 Task: Add Hot Italian Chicken Sausage Links to the cart.
Action: Mouse moved to (22, 136)
Screenshot: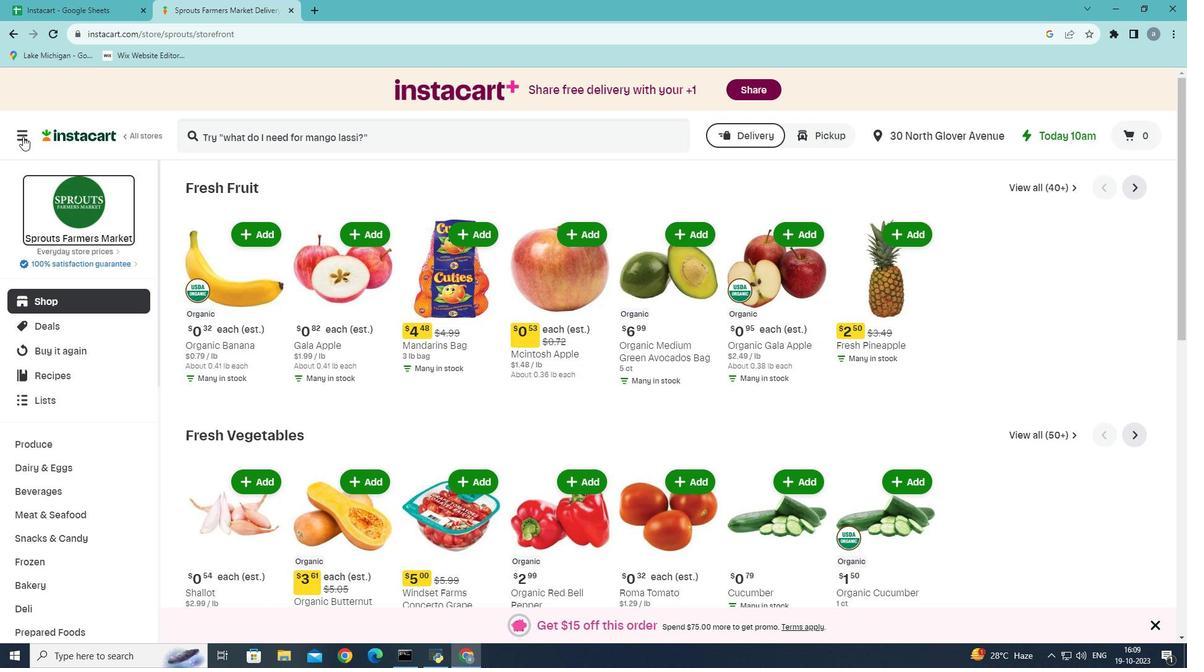 
Action: Mouse pressed left at (22, 136)
Screenshot: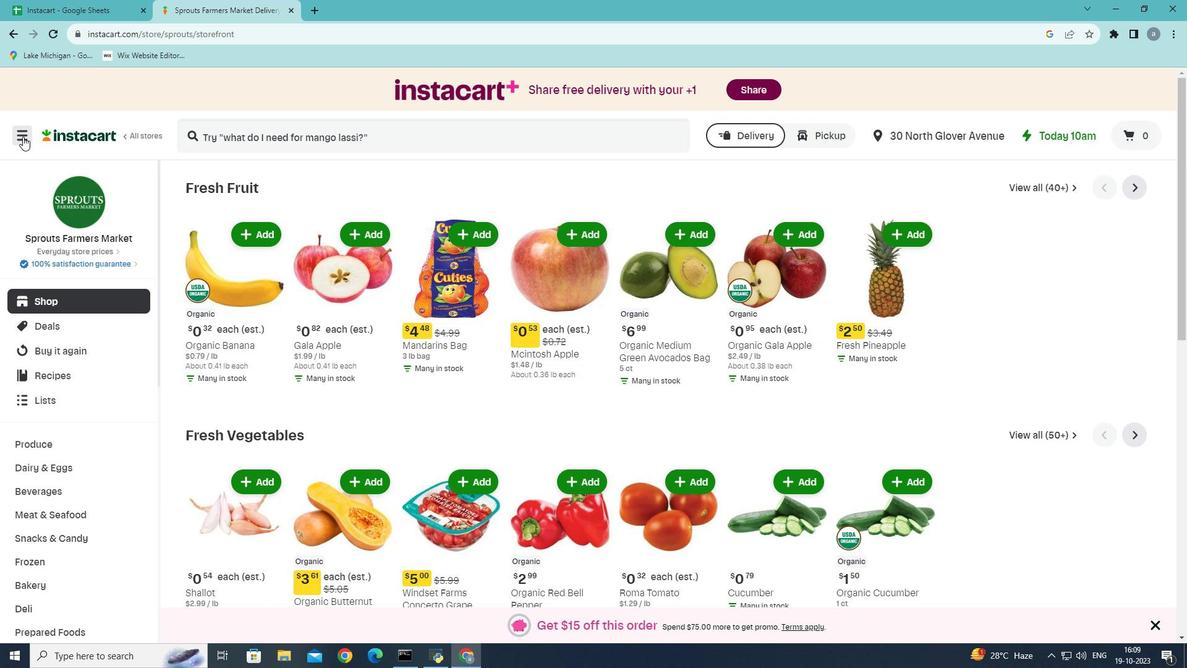 
Action: Mouse moved to (42, 360)
Screenshot: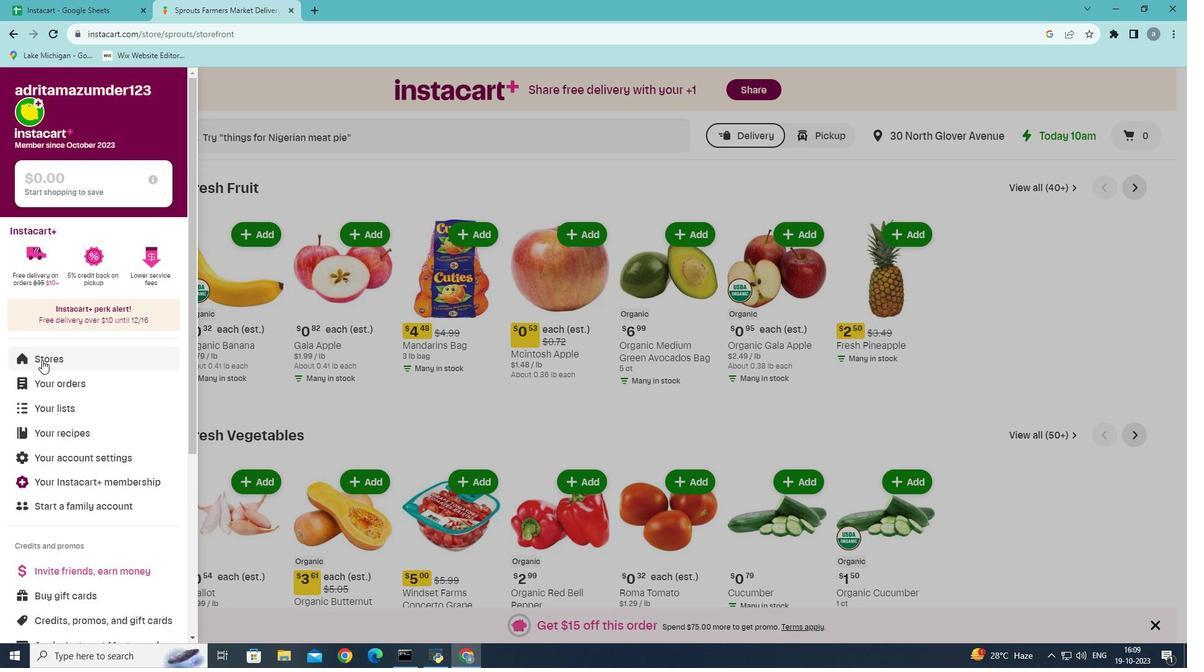 
Action: Mouse pressed left at (42, 360)
Screenshot: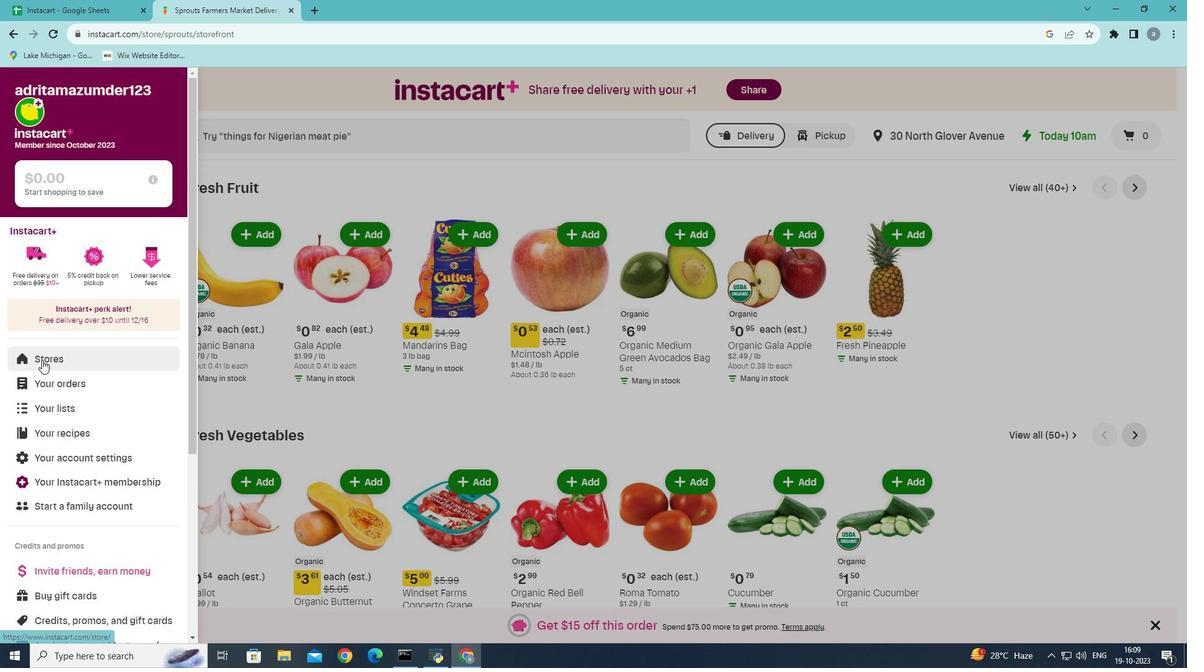 
Action: Mouse moved to (283, 141)
Screenshot: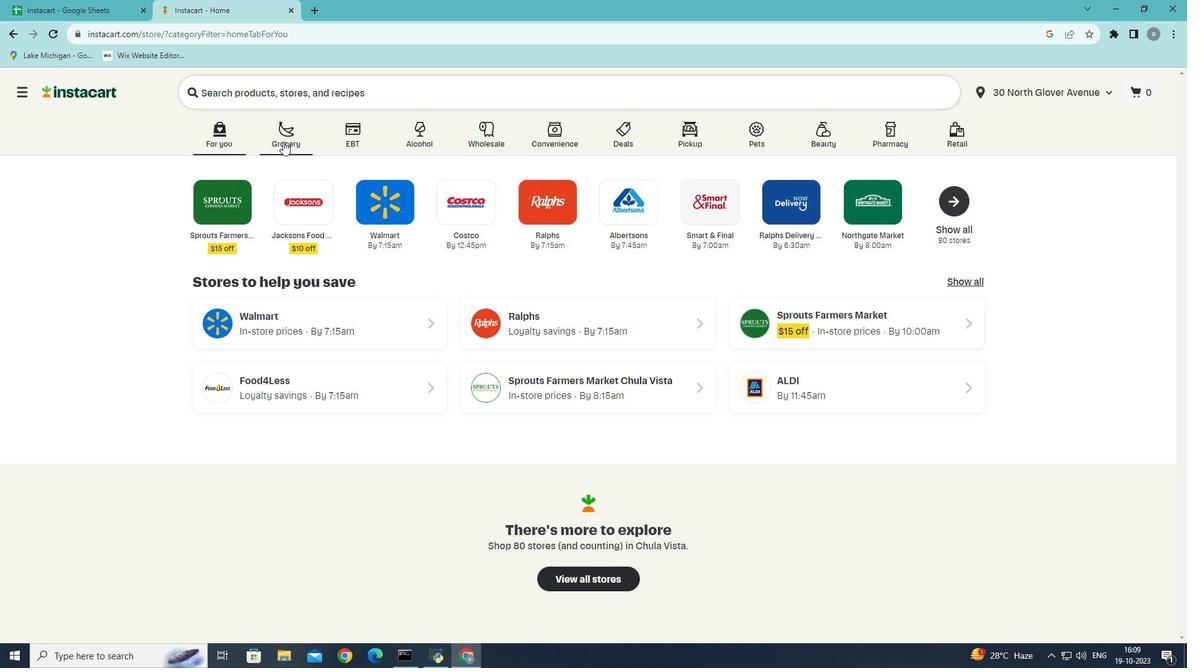 
Action: Mouse pressed left at (283, 141)
Screenshot: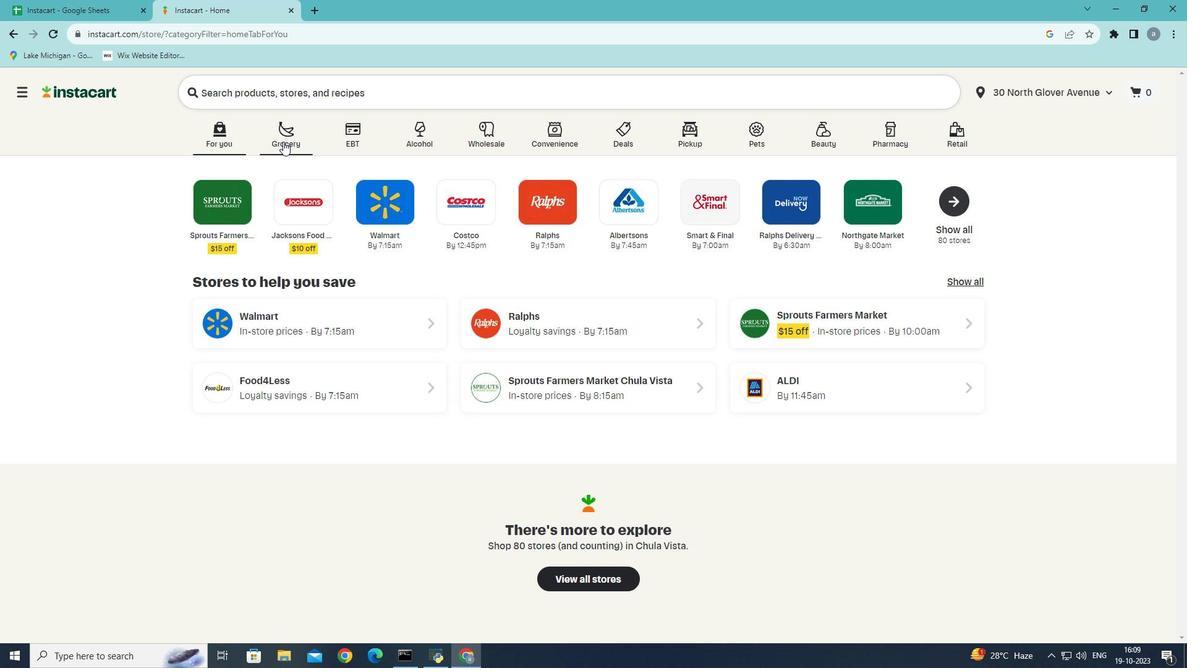 
Action: Mouse moved to (272, 363)
Screenshot: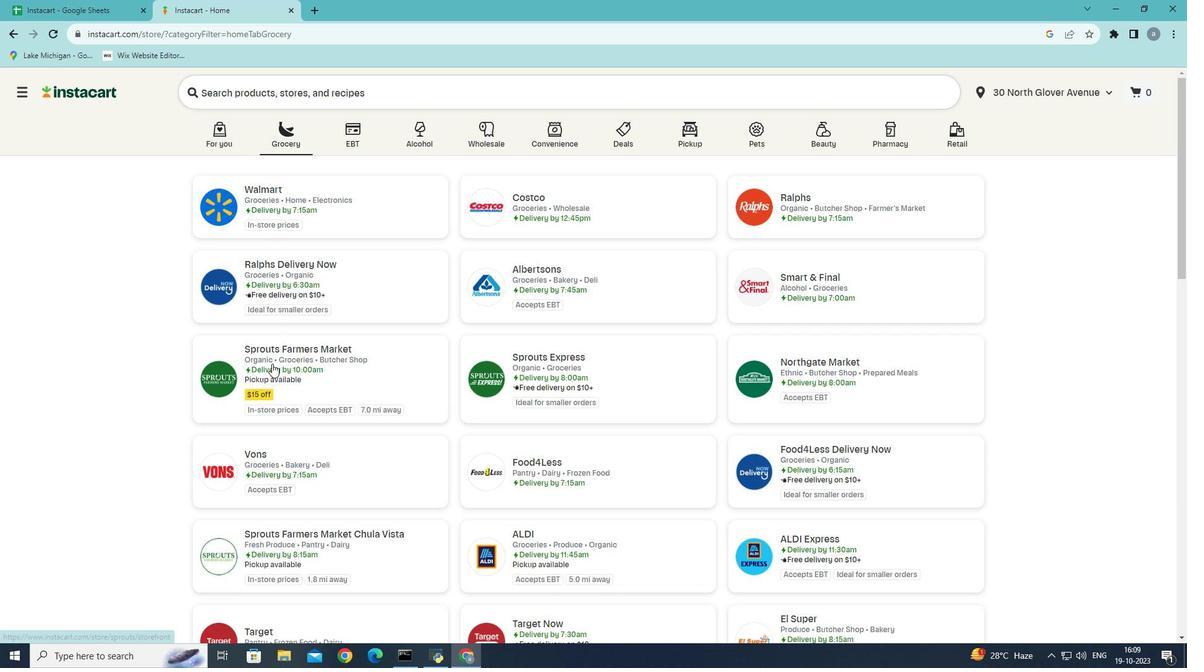 
Action: Mouse pressed left at (272, 363)
Screenshot: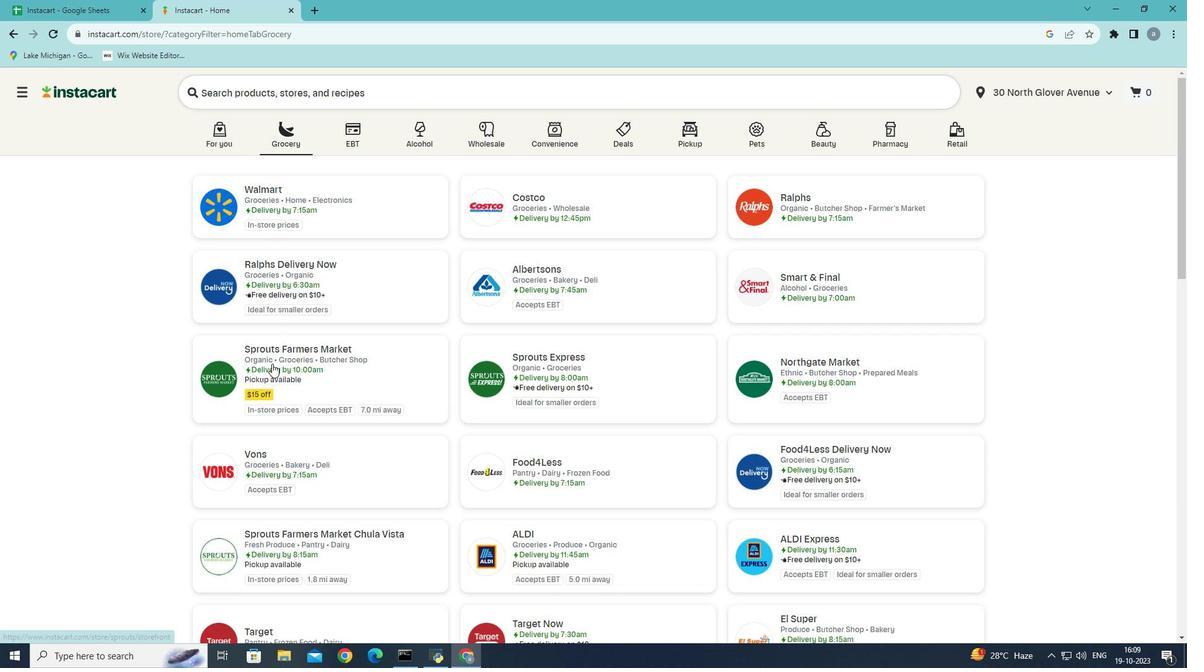 
Action: Mouse moved to (68, 513)
Screenshot: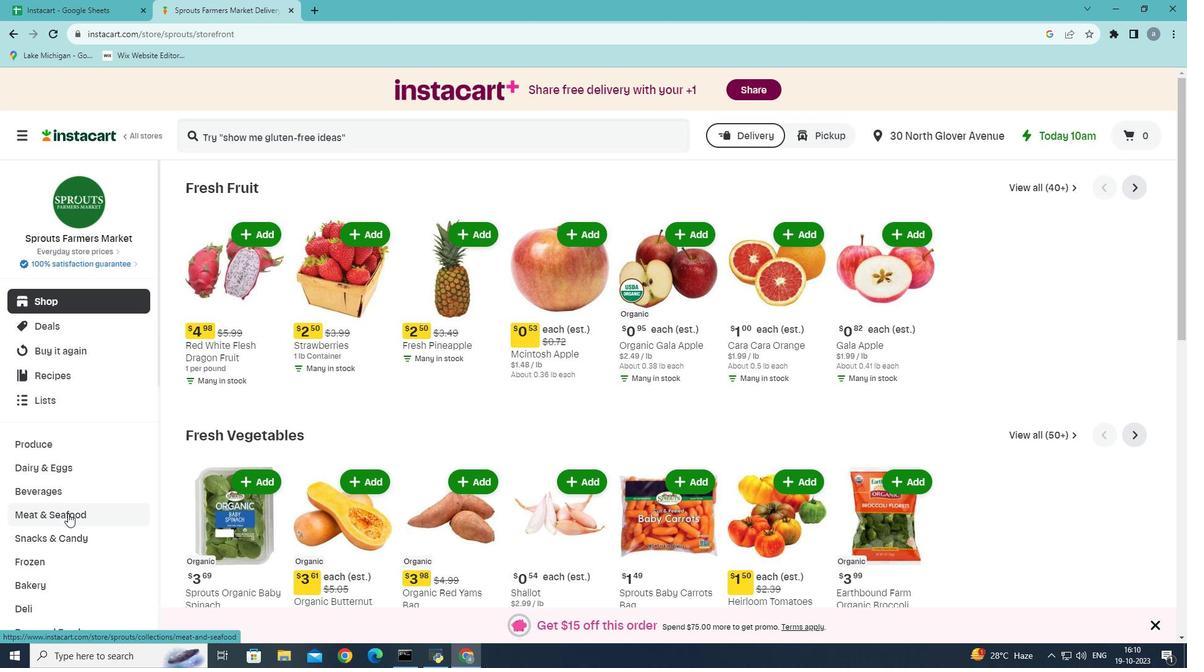 
Action: Mouse pressed left at (68, 513)
Screenshot: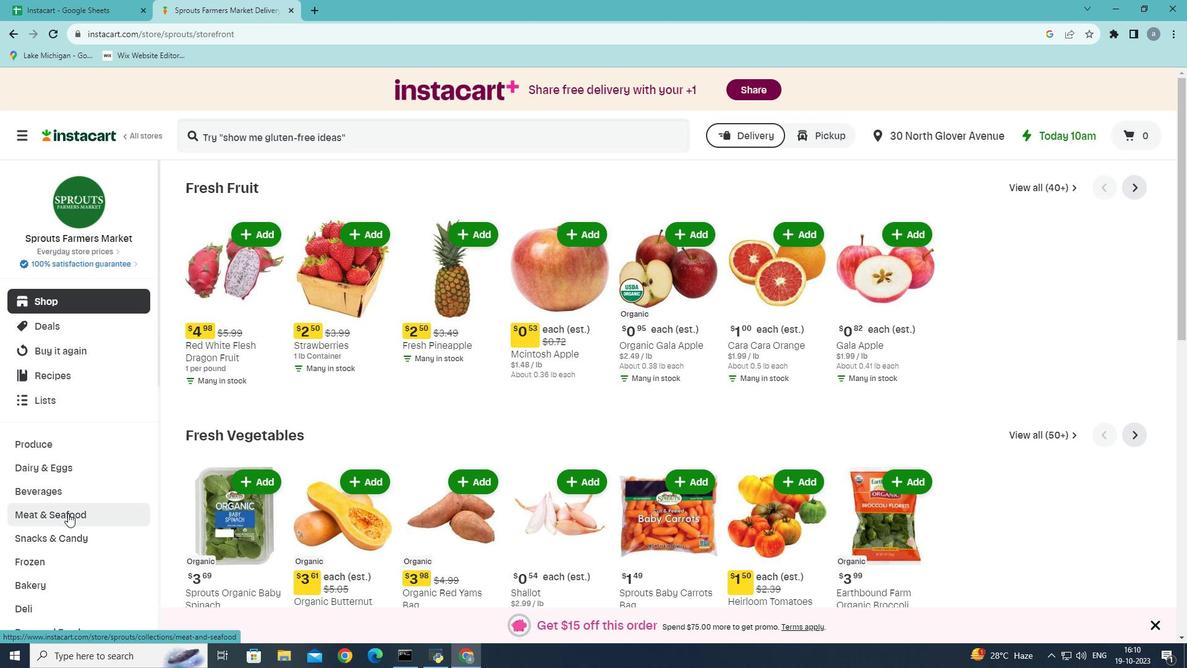 
Action: Mouse moved to (598, 217)
Screenshot: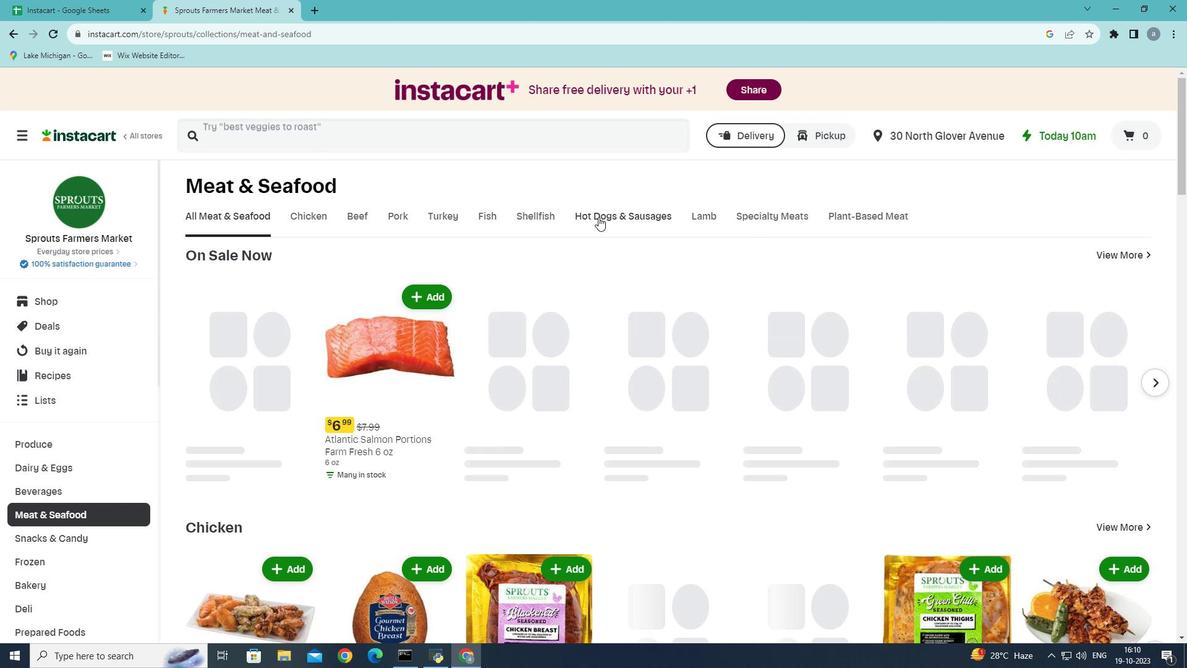 
Action: Mouse pressed left at (598, 217)
Screenshot: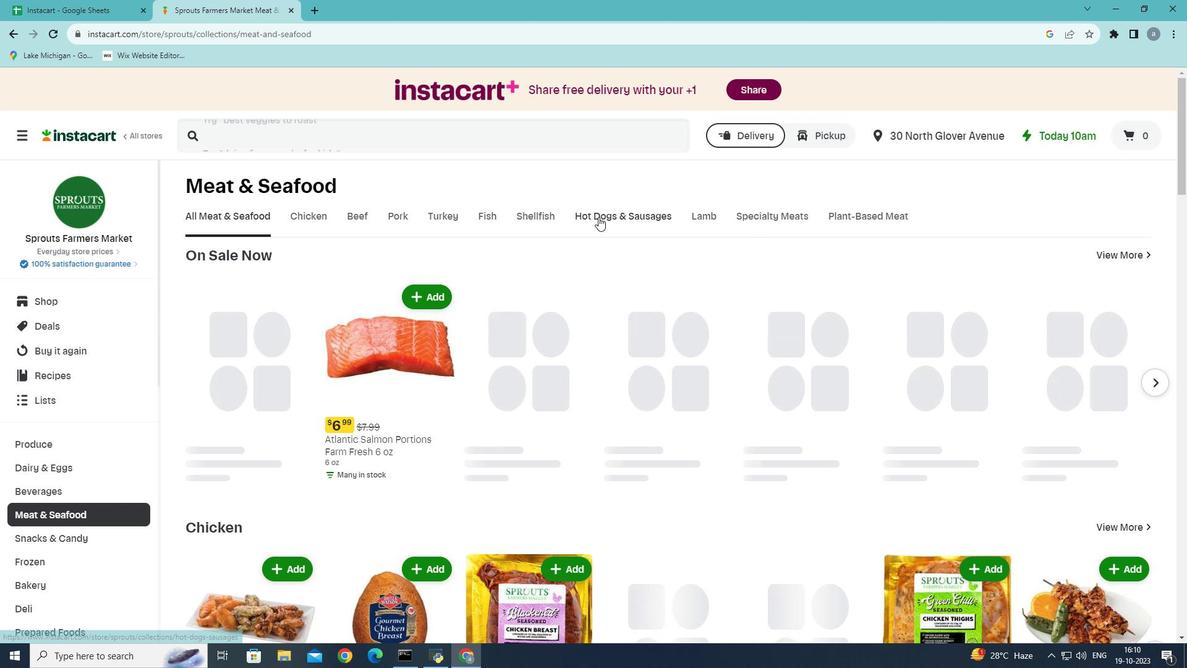 
Action: Mouse moved to (279, 275)
Screenshot: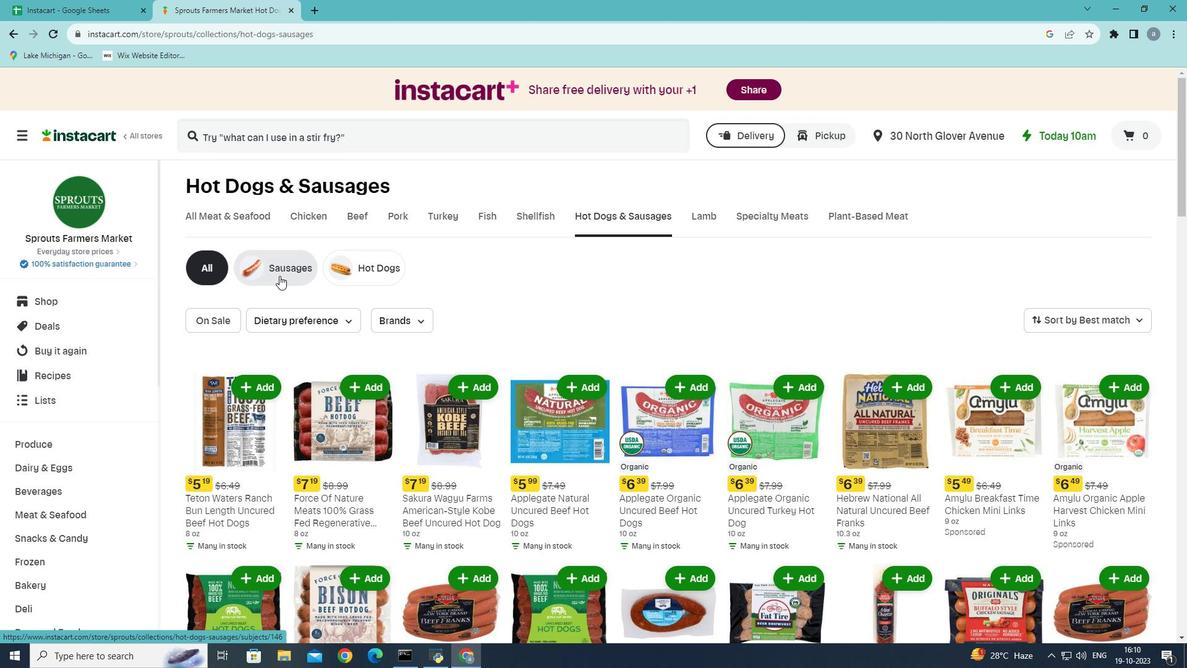 
Action: Mouse pressed left at (279, 275)
Screenshot: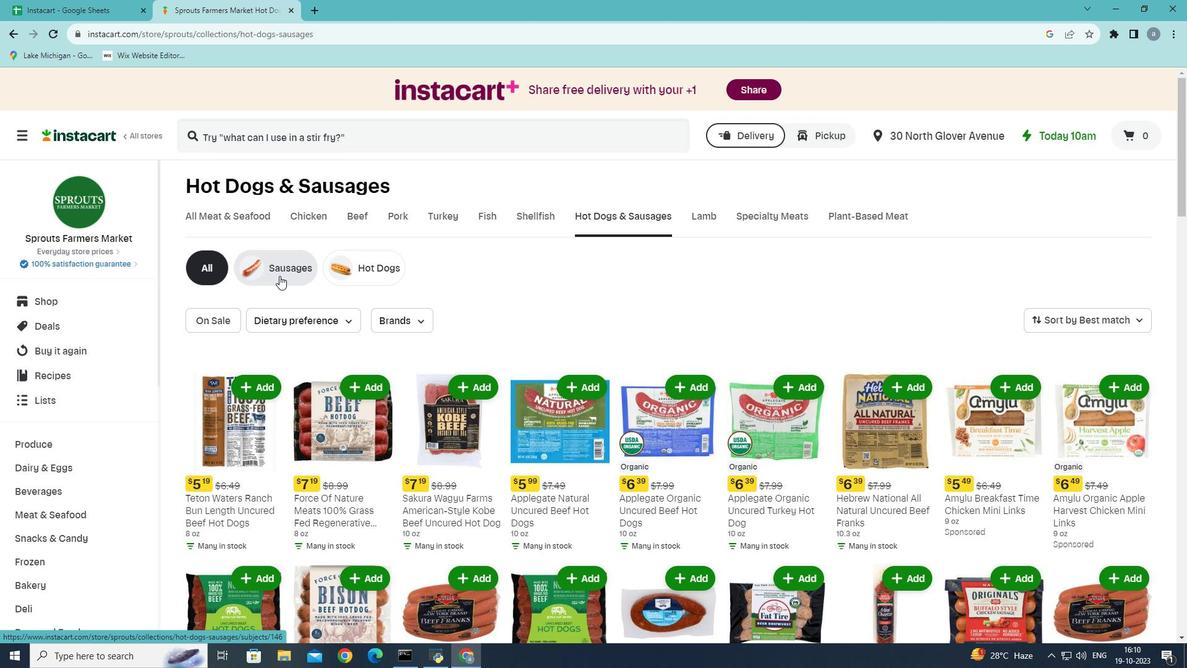 
Action: Mouse moved to (338, 447)
Screenshot: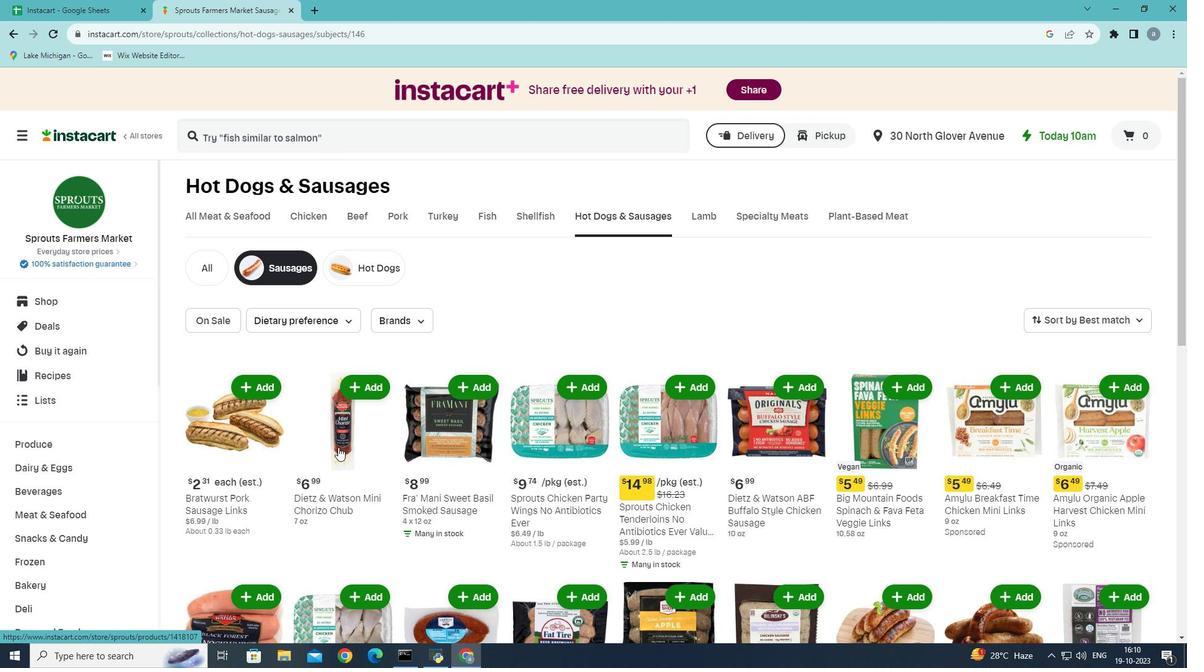 
Action: Mouse scrolled (338, 446) with delta (0, 0)
Screenshot: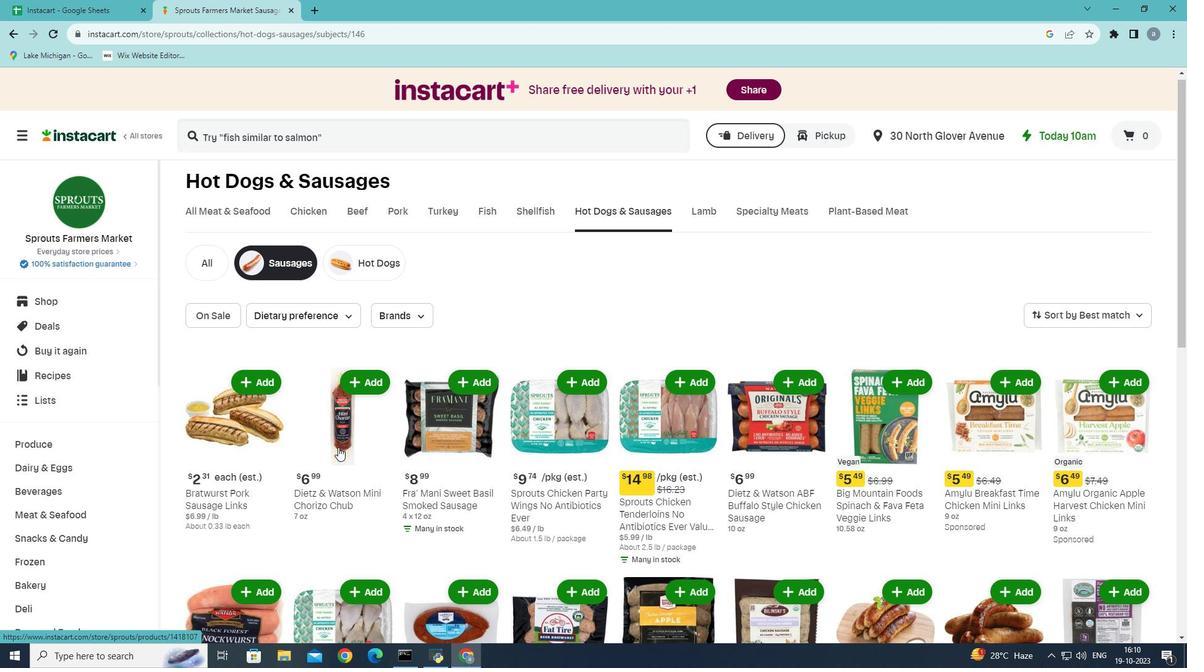 
Action: Mouse scrolled (338, 446) with delta (0, 0)
Screenshot: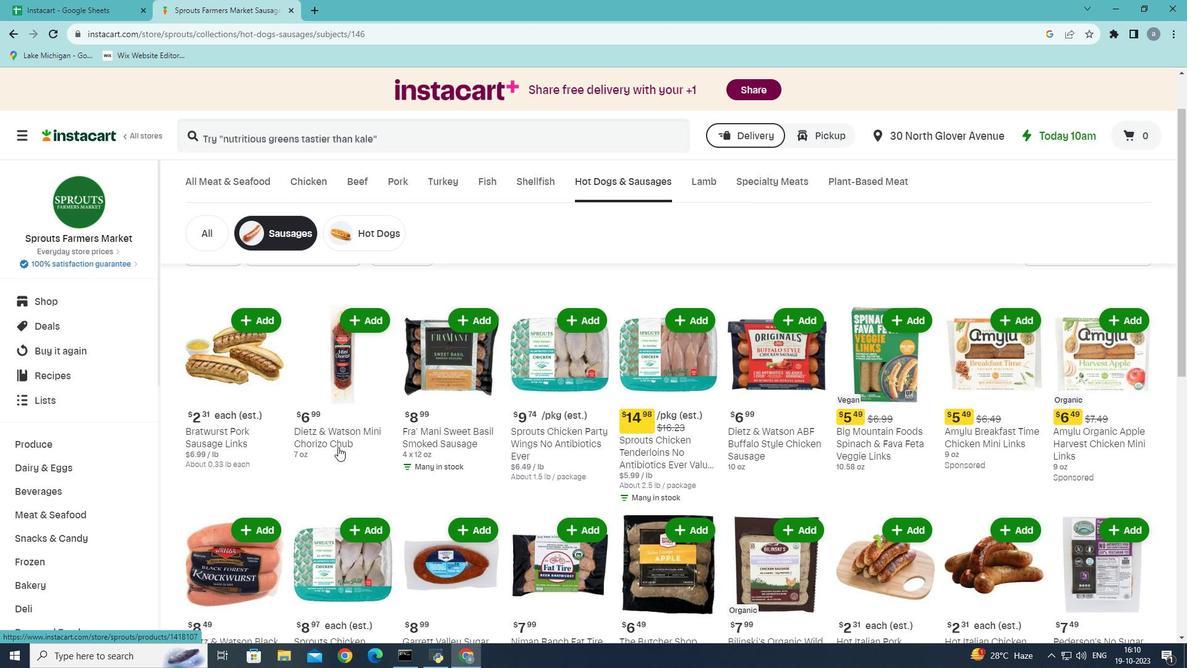 
Action: Mouse scrolled (338, 446) with delta (0, 0)
Screenshot: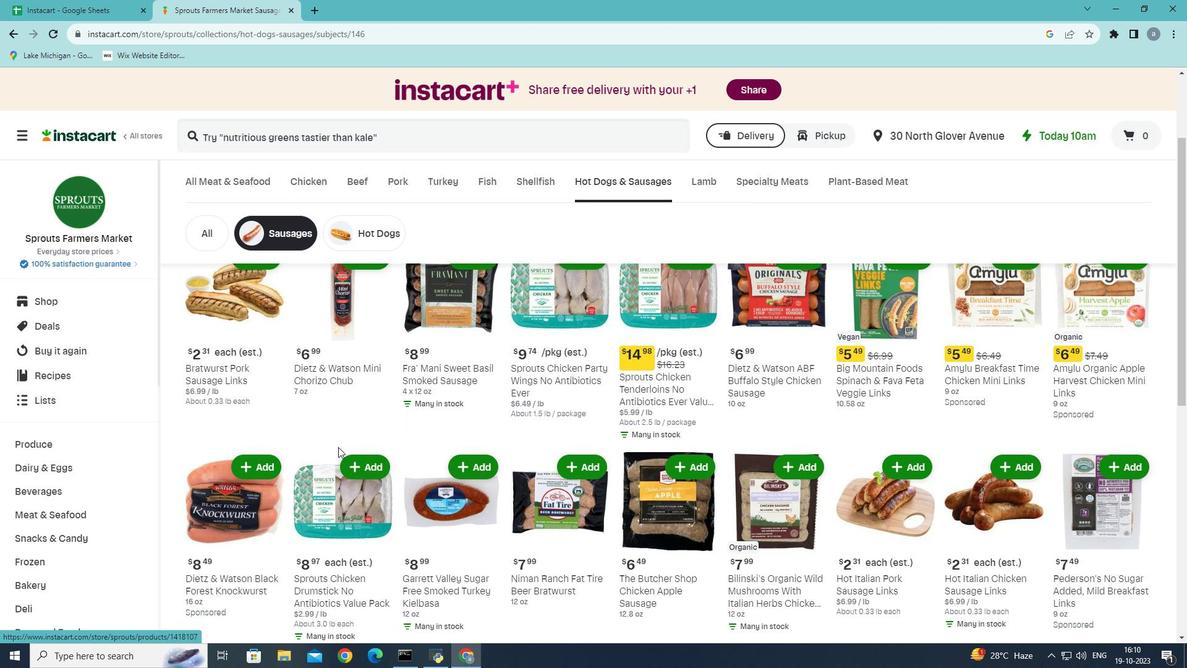 
Action: Mouse scrolled (338, 446) with delta (0, 0)
Screenshot: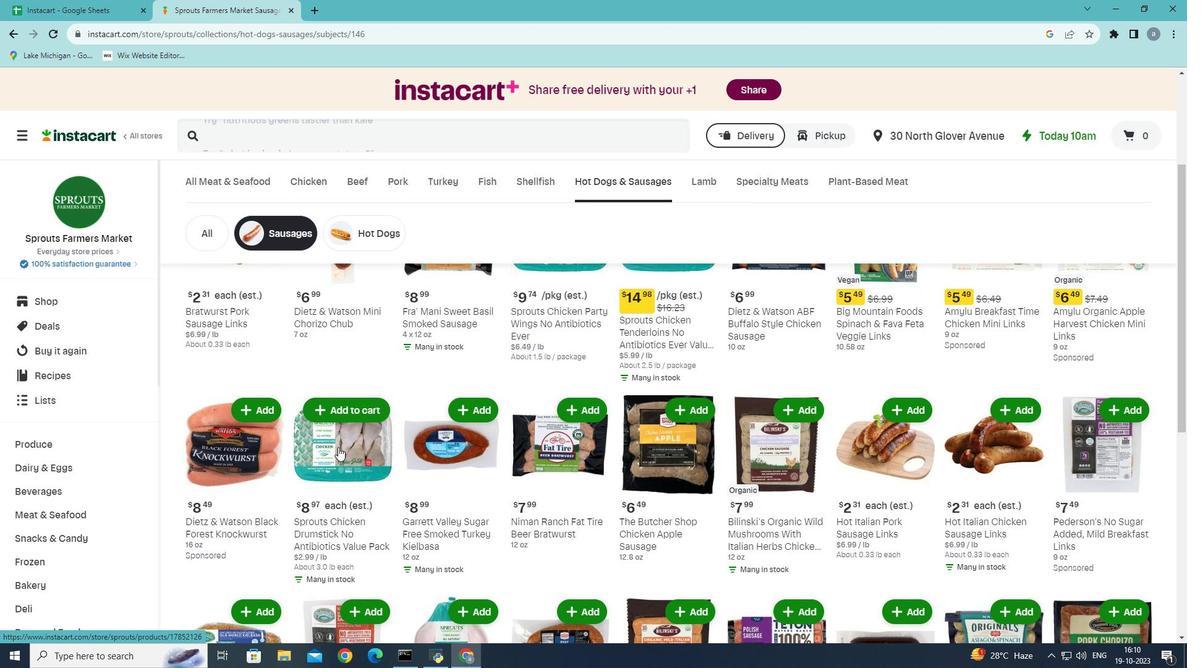 
Action: Mouse scrolled (338, 446) with delta (0, 0)
Screenshot: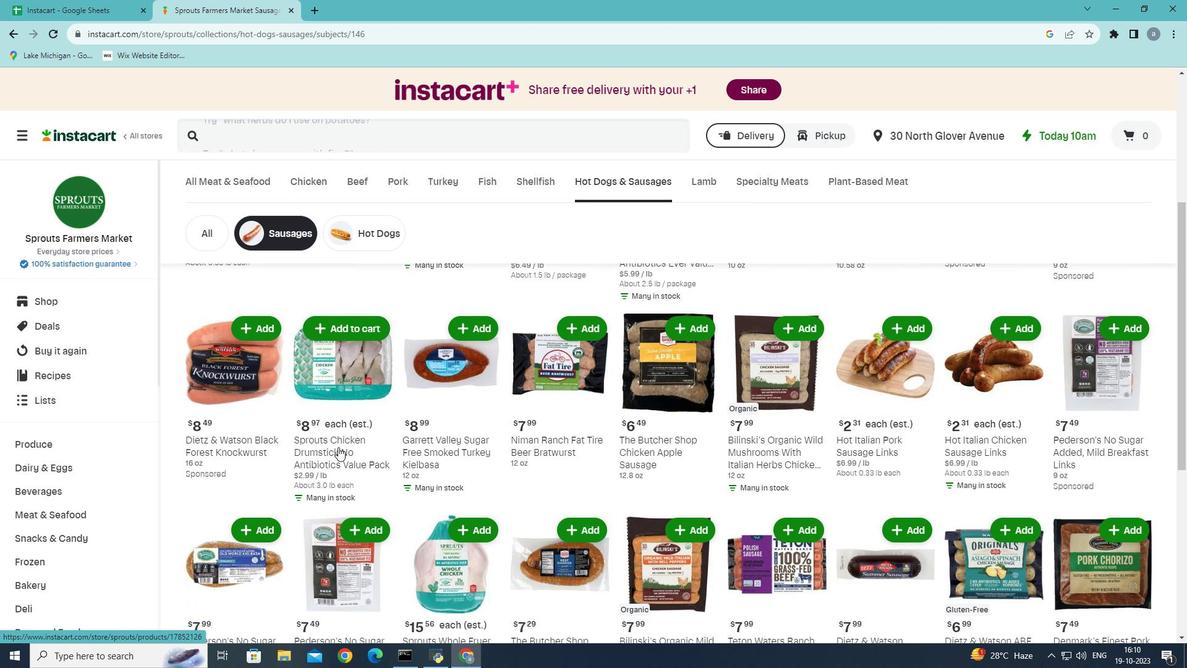 
Action: Mouse moved to (1027, 288)
Screenshot: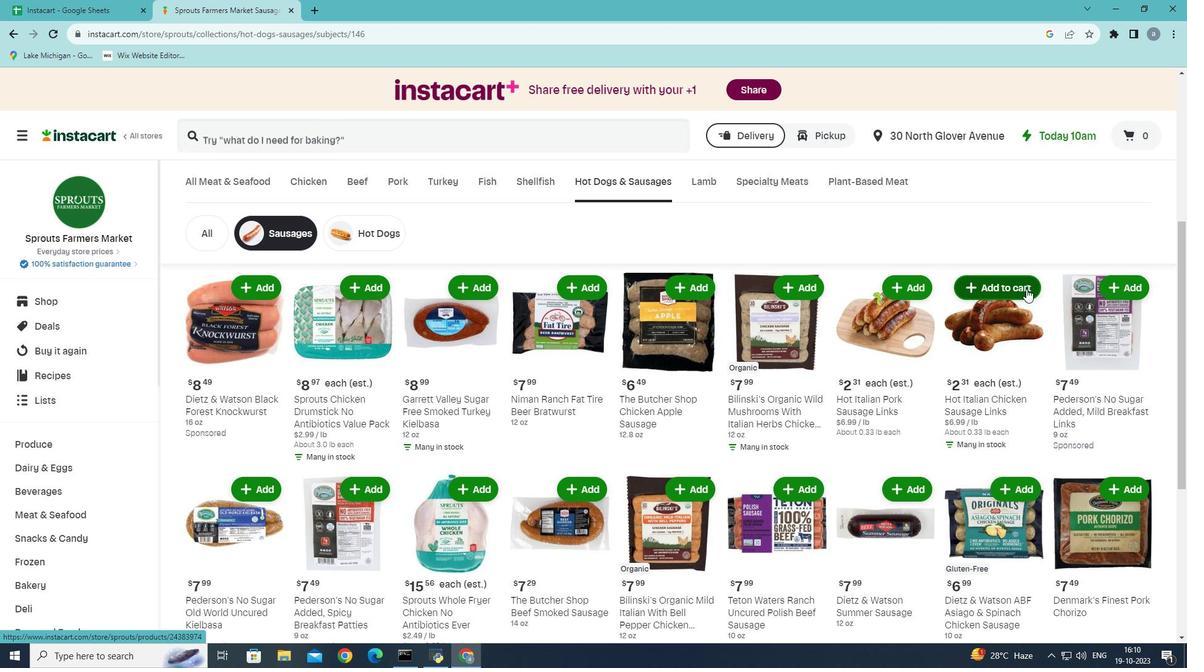
Action: Mouse pressed left at (1027, 288)
Screenshot: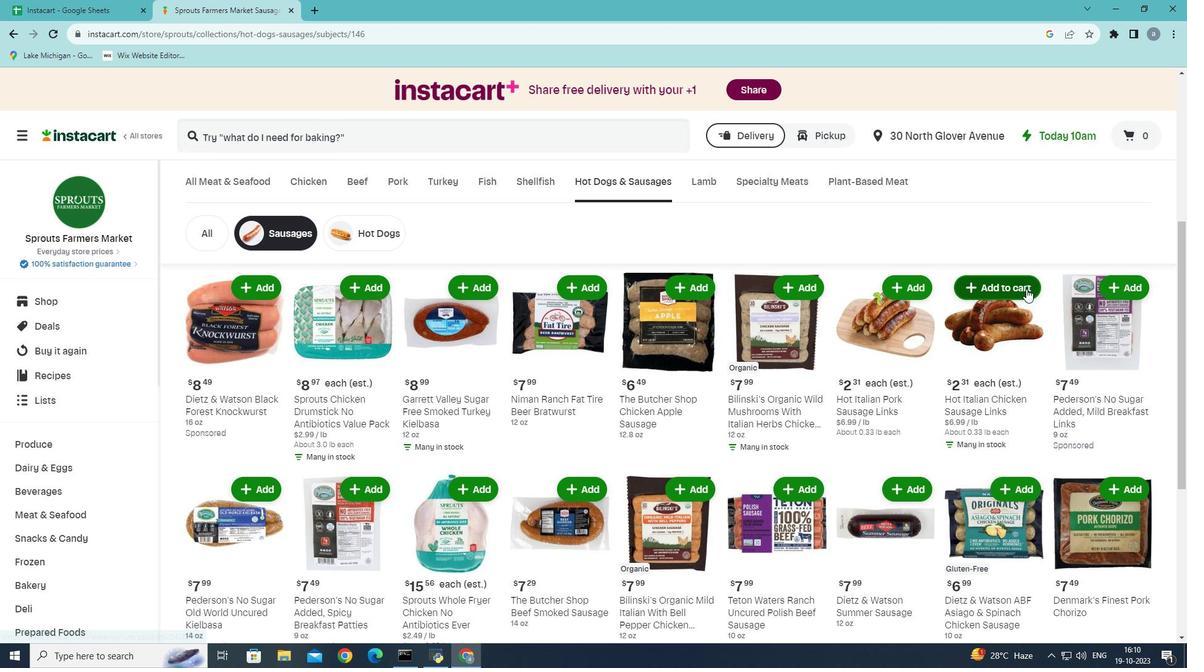 
Action: Mouse moved to (983, 315)
Screenshot: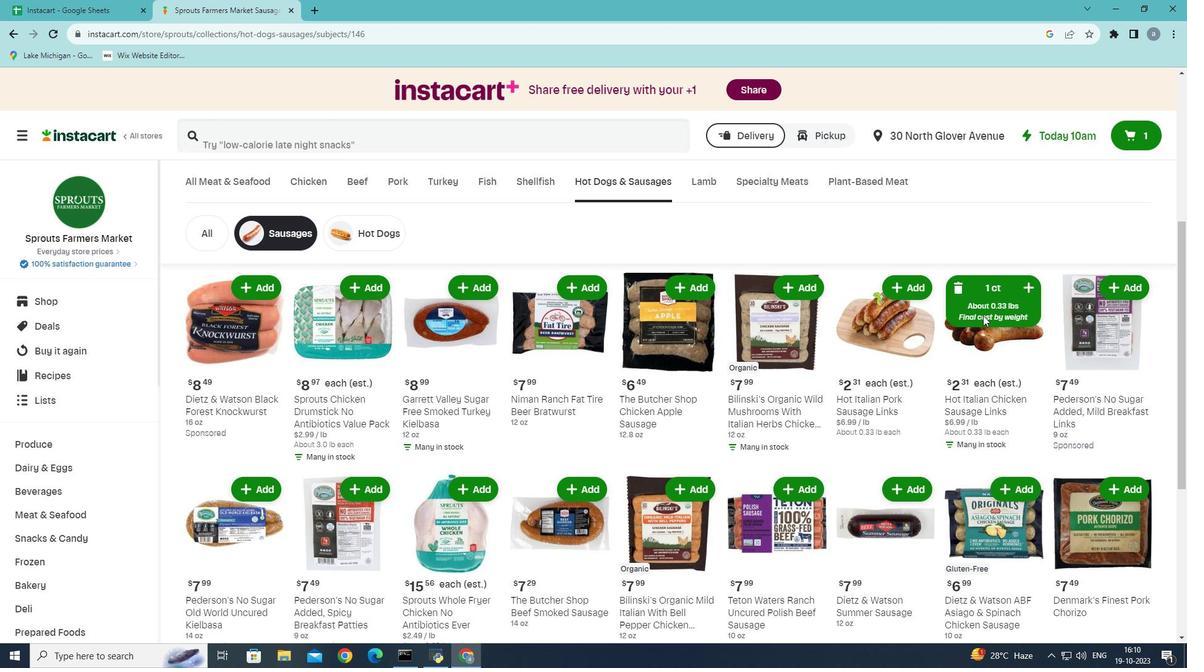 
